Task: Create New Customer with Customer Name: JCs Burger House, Billing Address Line1: 4770 Agriculture Lane, Billing Address Line2:  Homestead, Billing Address Line3:  Florida 33030
Action: Mouse pressed left at (176, 35)
Screenshot: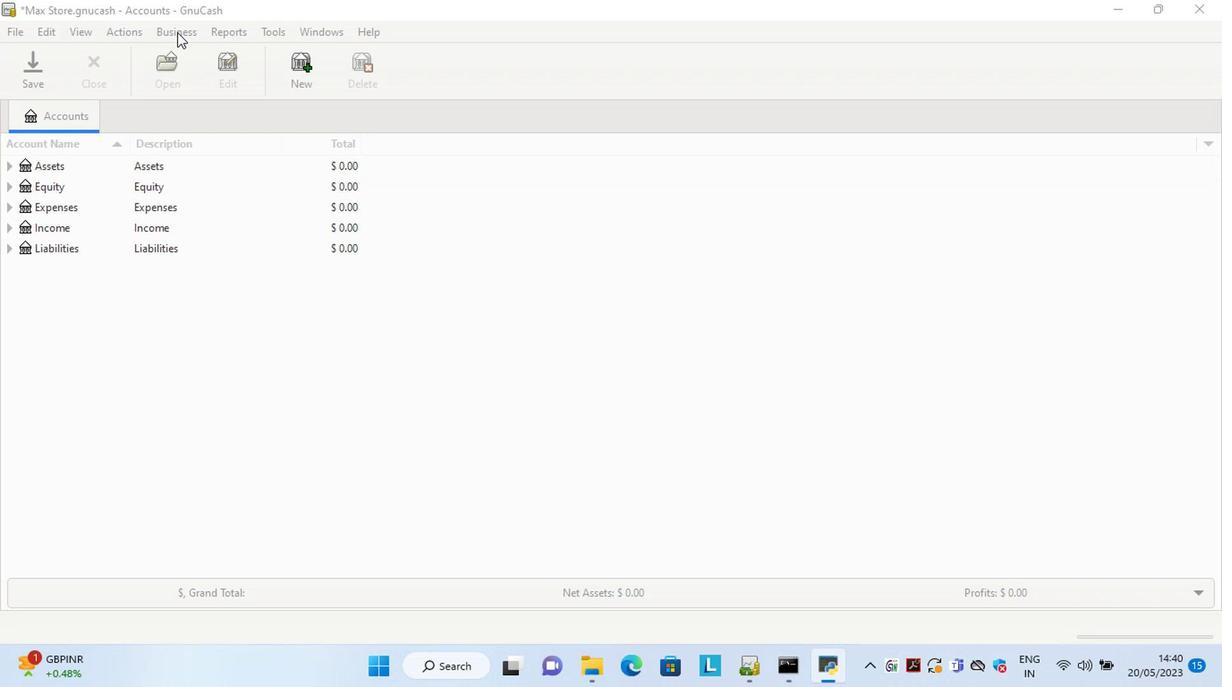 
Action: Mouse moved to (365, 78)
Screenshot: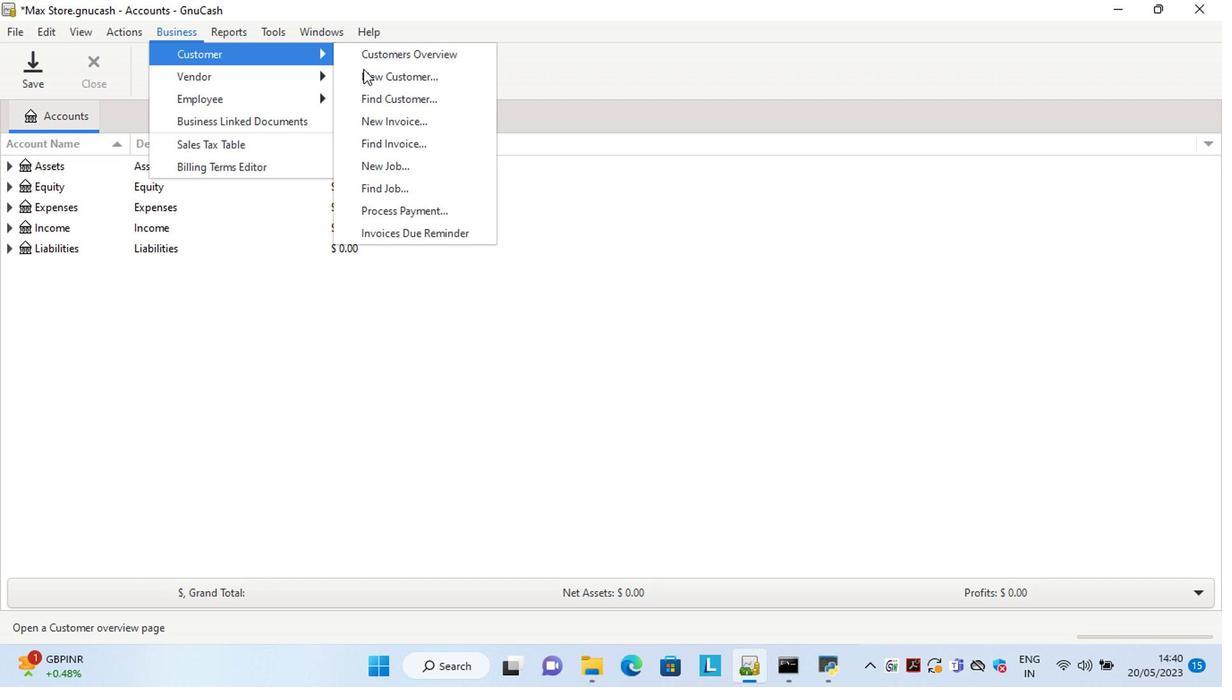 
Action: Mouse pressed left at (365, 78)
Screenshot: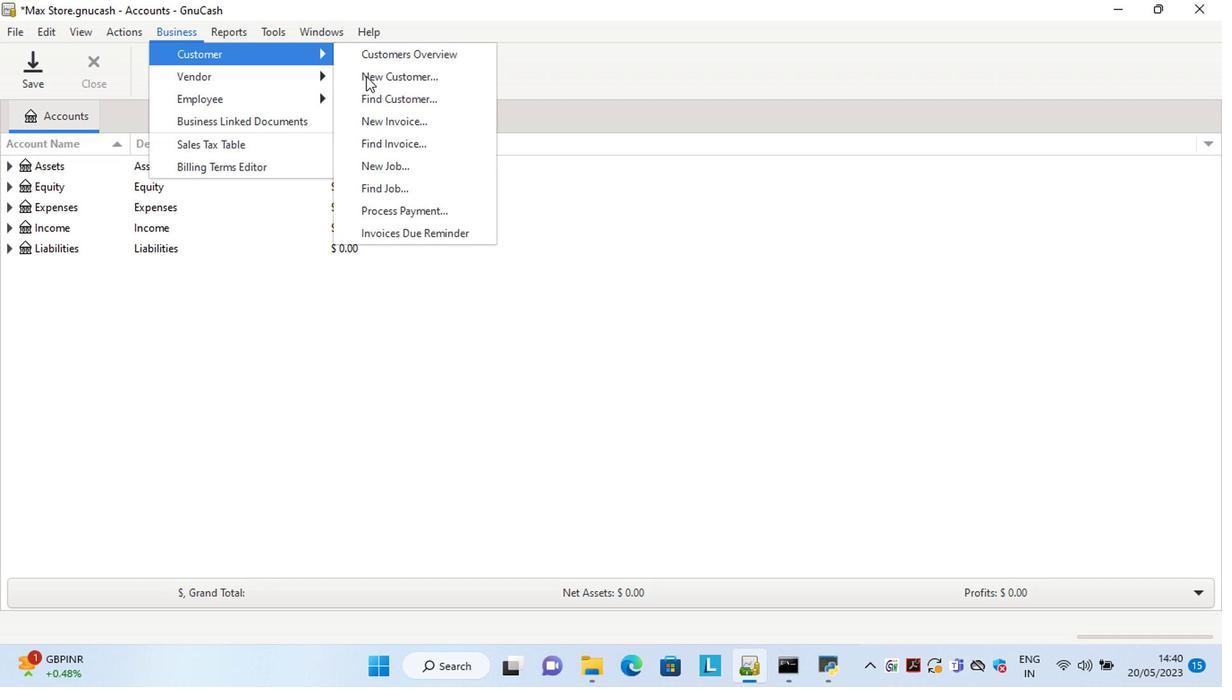 
Action: Mouse moved to (1080, 306)
Screenshot: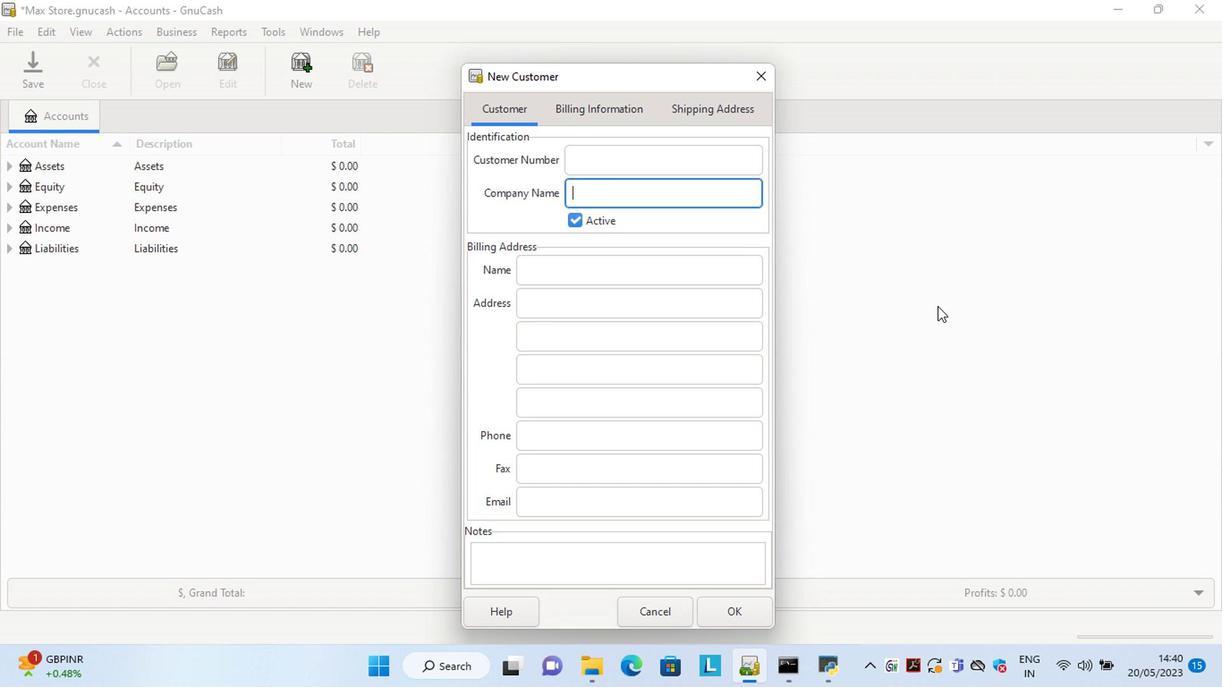 
Action: Key pressed <Key.shift>JCS<Key.backspace>s<Key.space><Key.shift>Burger<Key.space><Key.shift>House<Key.space><Key.backspace><Key.tab><Key.tab><Key.tab>4770<Key.space><Key.shift>Agriculture<Key.space><Key.shift>Lane<Key.tab>h<Key.tab>f
Screenshot: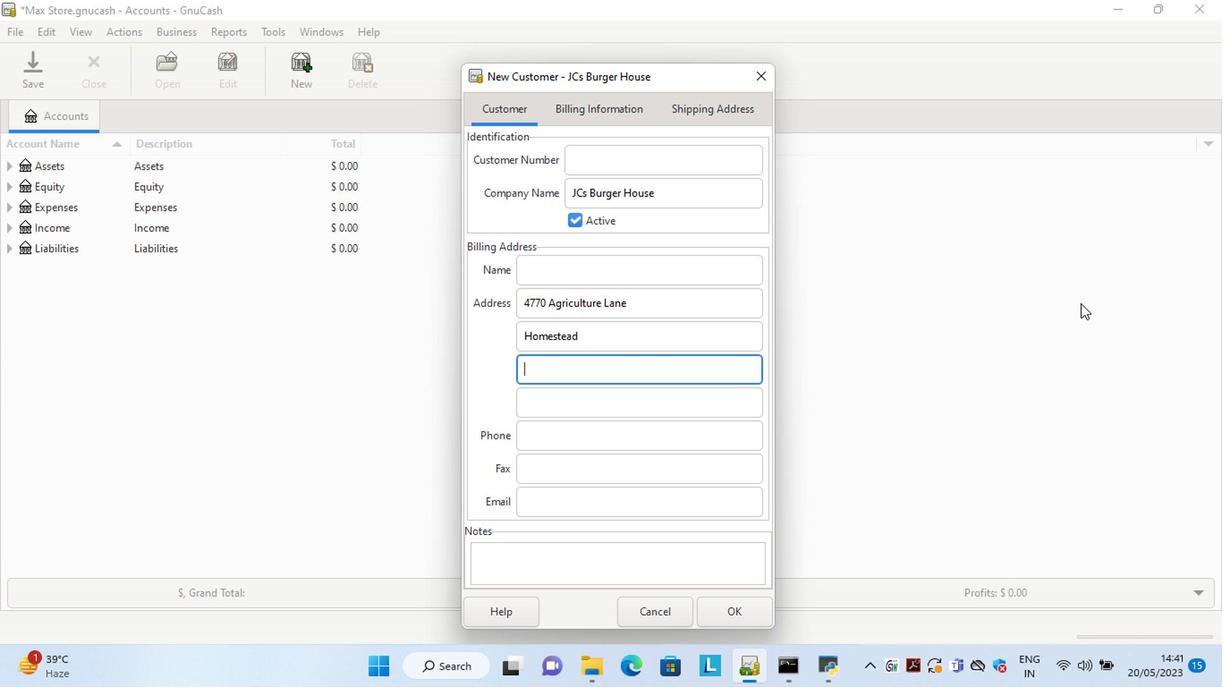 
Action: Mouse moved to (737, 607)
Screenshot: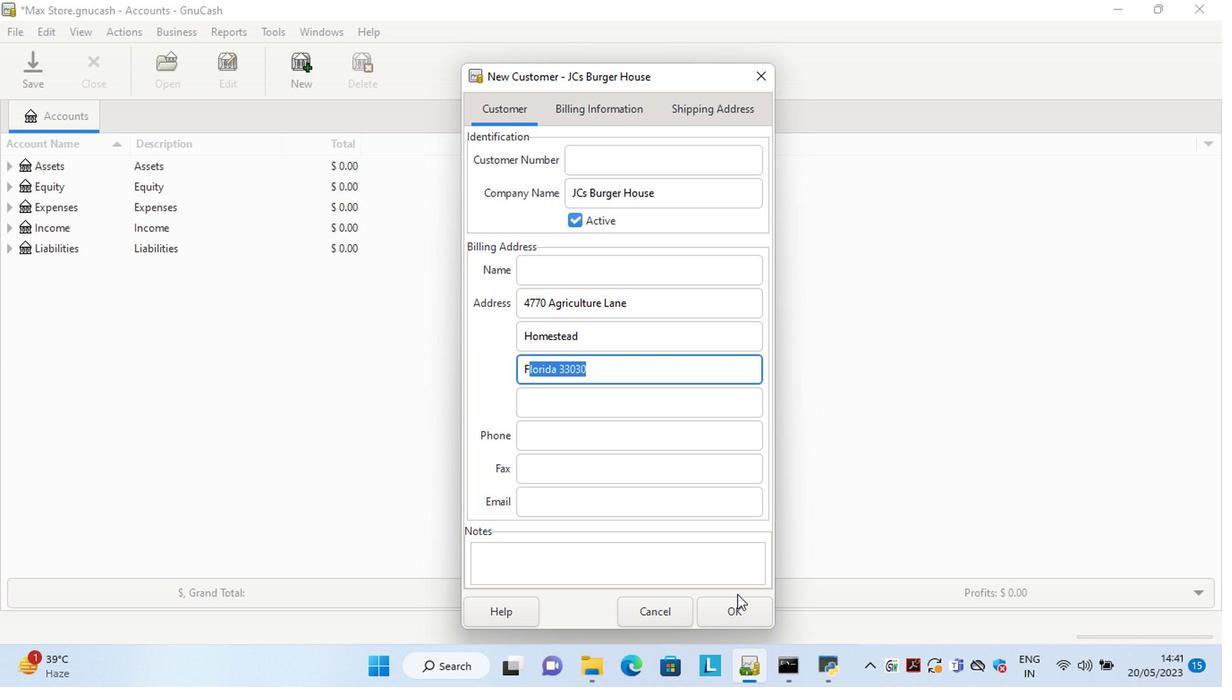 
Action: Mouse pressed left at (737, 607)
Screenshot: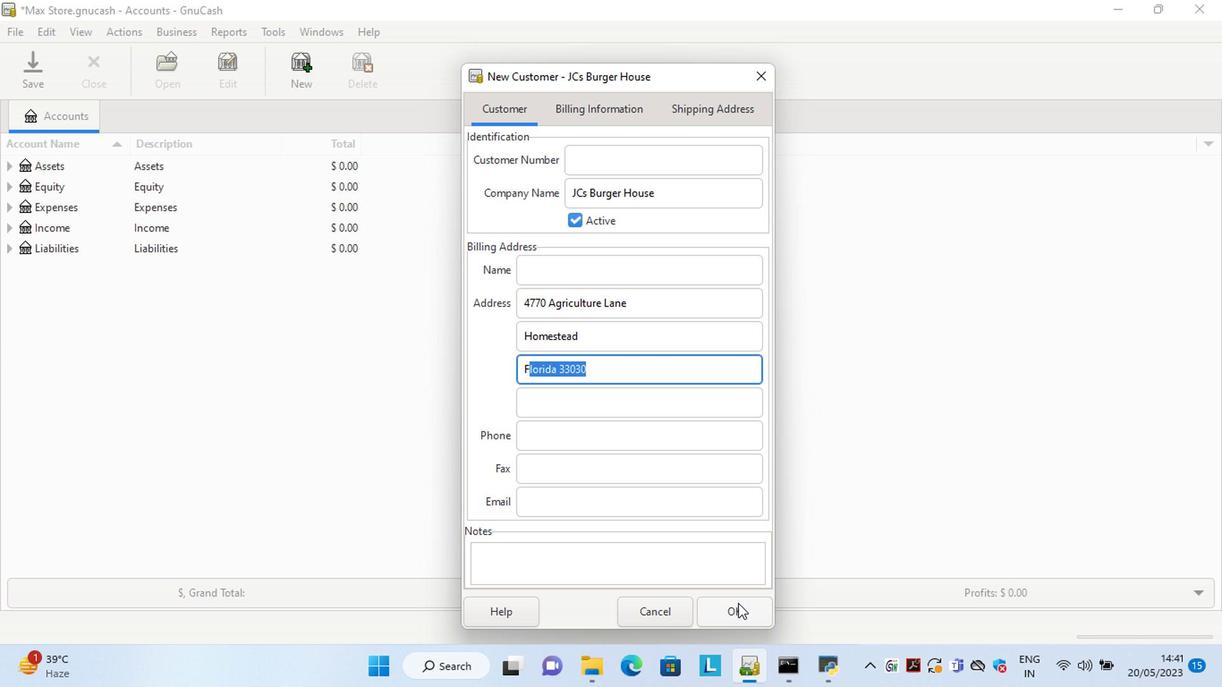 
Action: Mouse moved to (693, 409)
Screenshot: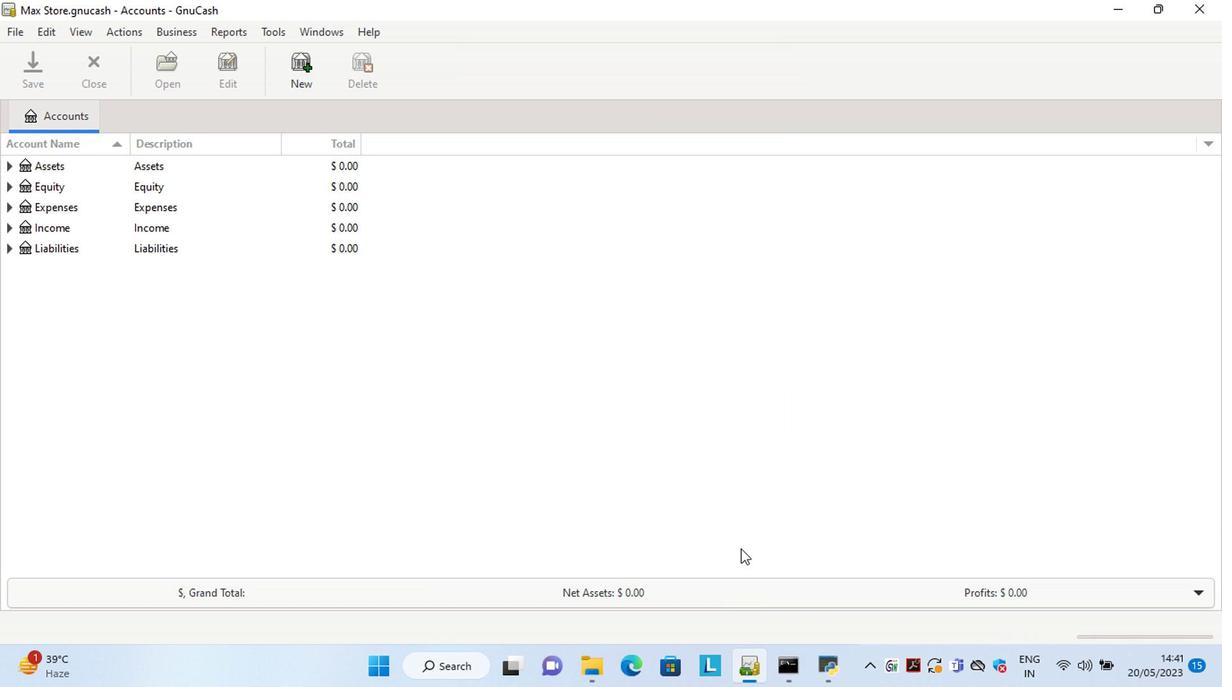 
